 Task: Add an event with the title Second Lunch and Learn: Time and Priority Management, date '2023/10/16', time 7:50 AM to 9:50 AMand add a description: The project kickoff is an important event that marks the official start of a project. It brings together key stakeholders, team members, and project managers to establish a shared understanding of the project's objectives, scope, and deliverables. During the kickoff, goals and expectations are clarified, roles and responsibilities are defined, and the initial project plan is presented., put the event into Orange category, logged in from the account softage.3@softage.netand send the event invitation to softage.2@softage.net and softage.4@softage.net. Set a reminder for the event 30 minutes before
Action: Mouse moved to (77, 90)
Screenshot: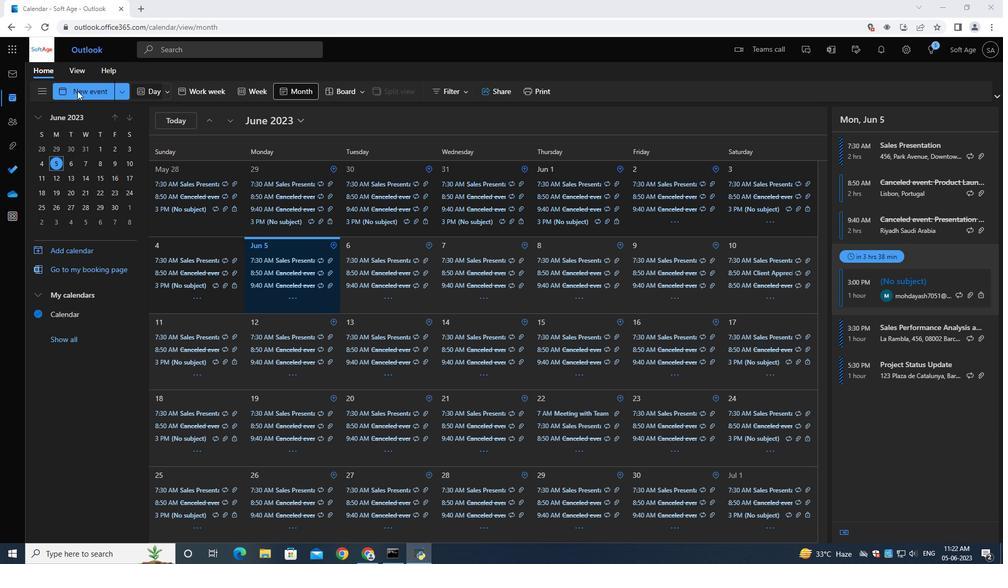 
Action: Mouse pressed left at (77, 90)
Screenshot: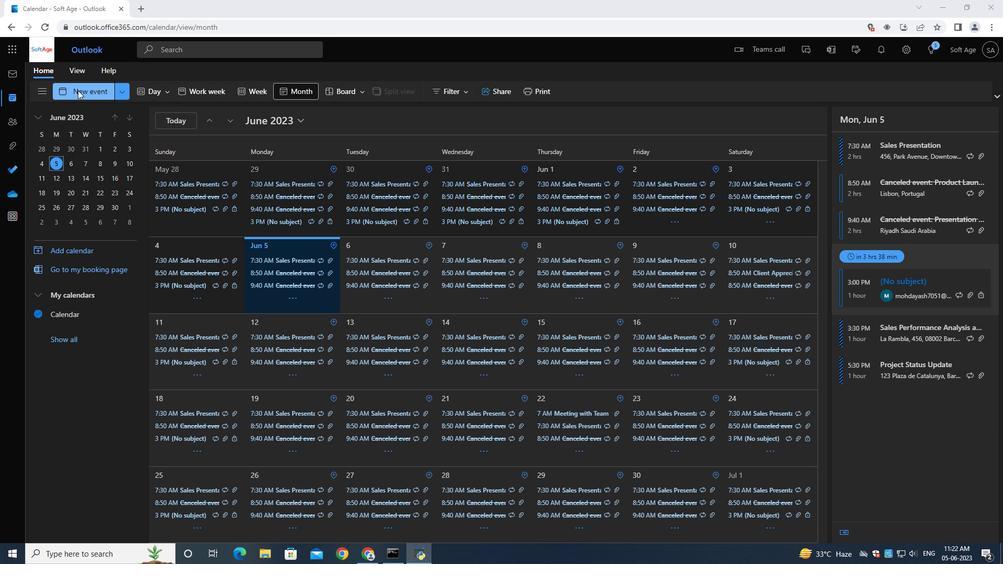 
Action: Mouse moved to (307, 163)
Screenshot: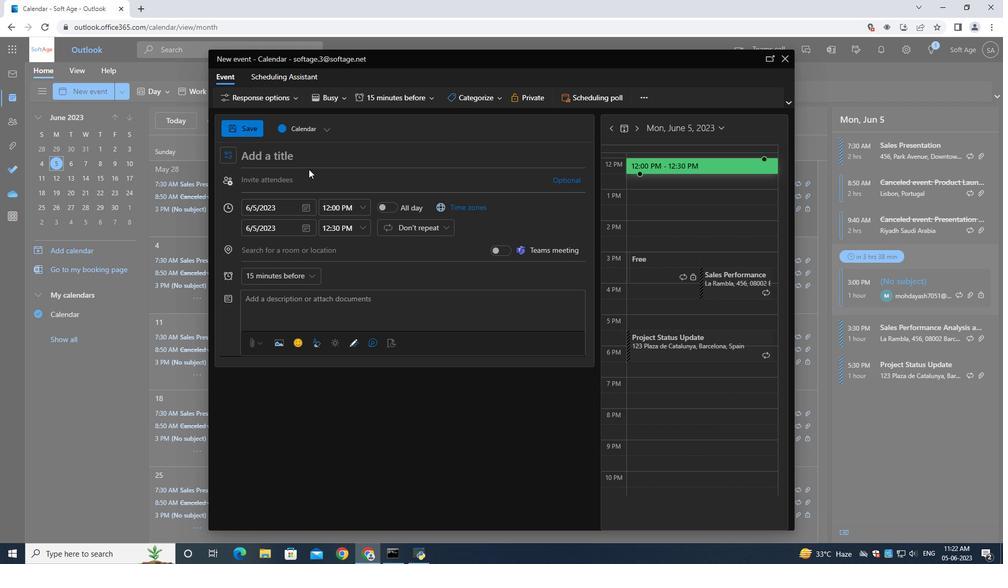 
Action: Mouse pressed left at (307, 163)
Screenshot: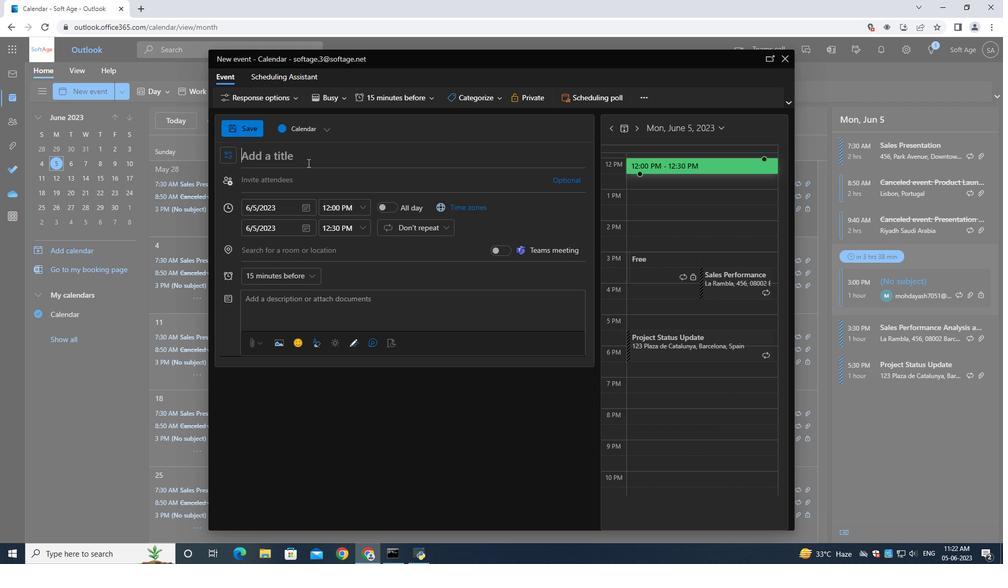 
Action: Key pressed <Key.shift><Key.shift><Key.shift><Key.shift><Key.shift><Key.shift><Key.shift><Key.shift><Key.shift><Key.shift><Key.shift><Key.shift><Key.shift><Key.shift><Key.shift><Key.shift><Key.shift><Key.shift><Key.shift><Key.shift><Key.shift><Key.shift><Key.shift><Key.shift><Key.shift><Key.shift><Key.shift><Key.shift><Key.shift><Key.shift><Key.shift><Key.shift><Key.shift><Key.shift><Key.shift><Key.shift><Key.shift><Key.shift><Key.shift><Key.shift><Key.shift><Key.shift><Key.shift><Key.shift><Key.shift><Key.shift><Key.shift><Key.shift><Key.shift><Key.shift><Key.shift>Second<Key.space><Key.shift>Lunch<Key.space><Key.shift><Key.shift><Key.shift><Key.shift><Key.shift><Key.shift><Key.shift><Key.shift><Key.shift><Key.shift><Key.shift><Key.shift><Key.shift><Key.shift><Key.shift><Key.shift><Key.shift><Key.shift><Key.shift><Key.shift>and<Key.space><Key.shift>Learn<Key.shift_r>:<Key.space><Key.shift><Key.shift><Key.shift><Key.shift><Key.shift><Key.shift><Key.shift><Key.shift><Key.shift><Key.shift><Key.shift><Key.shift><Key.shift><Key.shift><Key.shift><Key.shift><Key.shift><Key.shift><Key.shift><Key.shift><Key.shift><Key.shift><Key.shift><Key.shift><Key.shift><Key.shift><Key.shift><Key.shift><Key.shift><Key.shift><Key.shift><Key.shift><Key.shift><Key.shift><Key.shift><Key.shift><Key.shift><Key.shift><Key.shift><Key.shift><Key.shift><Key.shift><Key.shift><Key.shift><Key.shift><Key.shift><Key.shift><Key.shift><Key.shift><Key.shift><Key.shift>Time<Key.space>and<Key.space><Key.shift>Pro<Key.backspace>iority<Key.space><Key.shift>Management
Screenshot: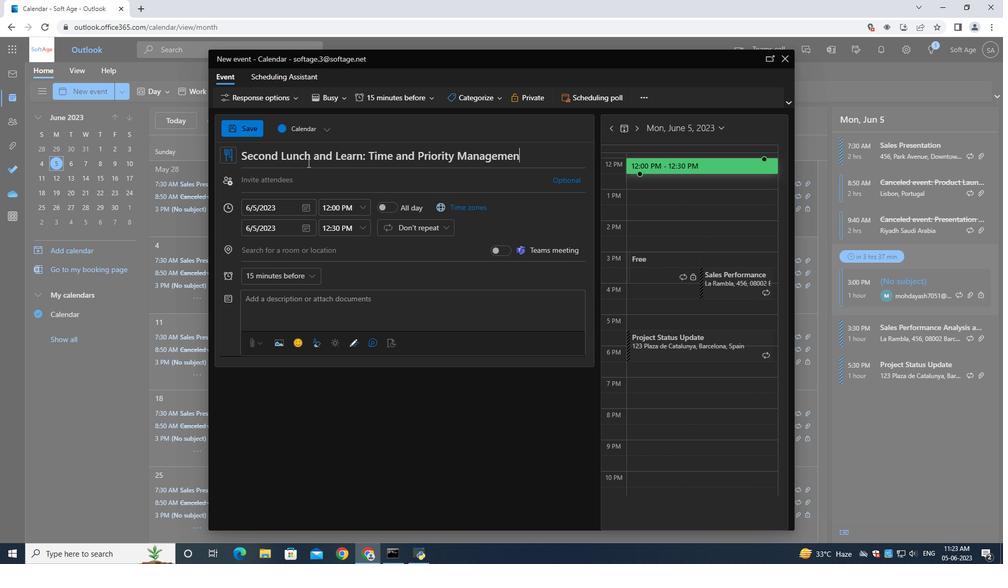 
Action: Mouse moved to (304, 205)
Screenshot: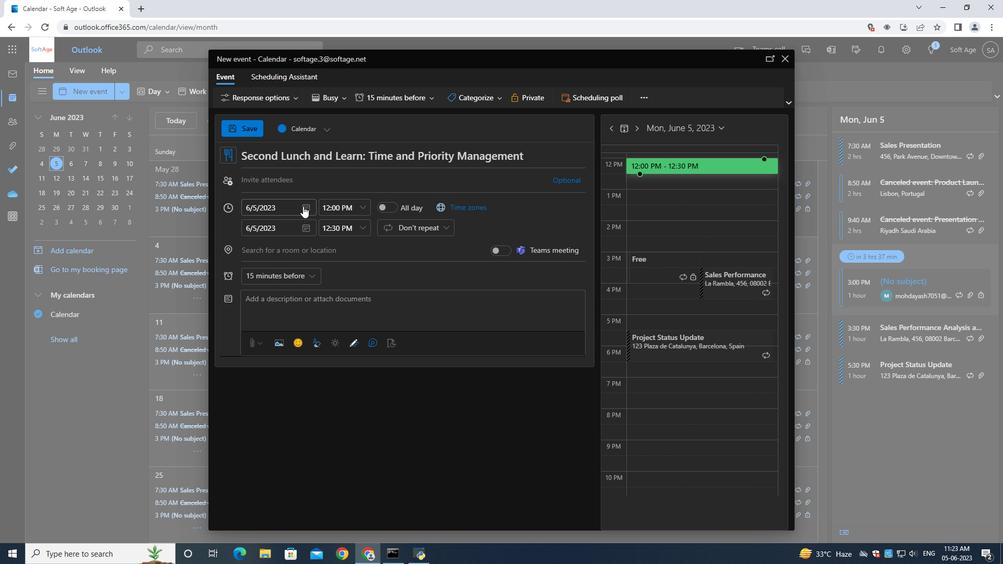 
Action: Mouse pressed left at (304, 205)
Screenshot: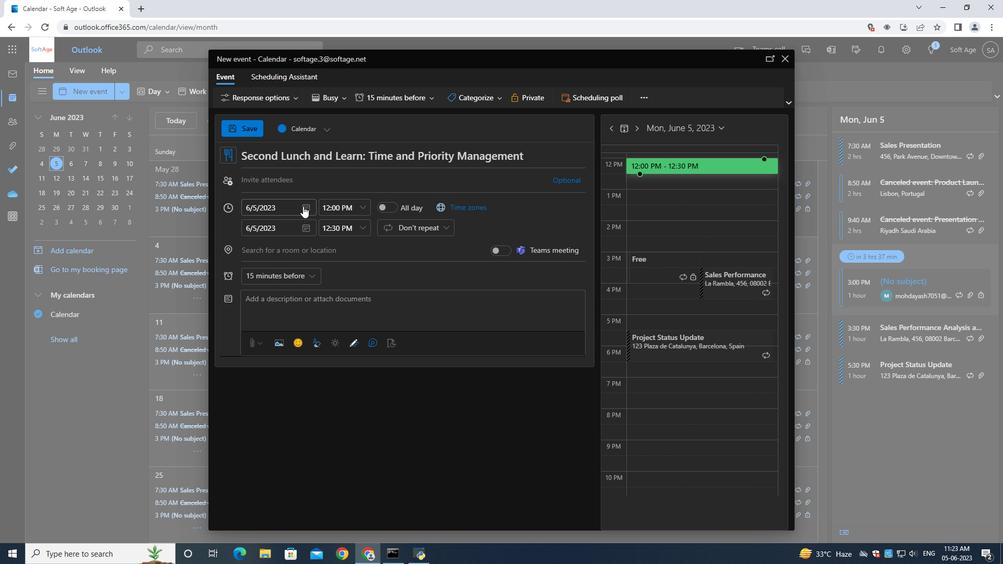 
Action: Mouse moved to (336, 231)
Screenshot: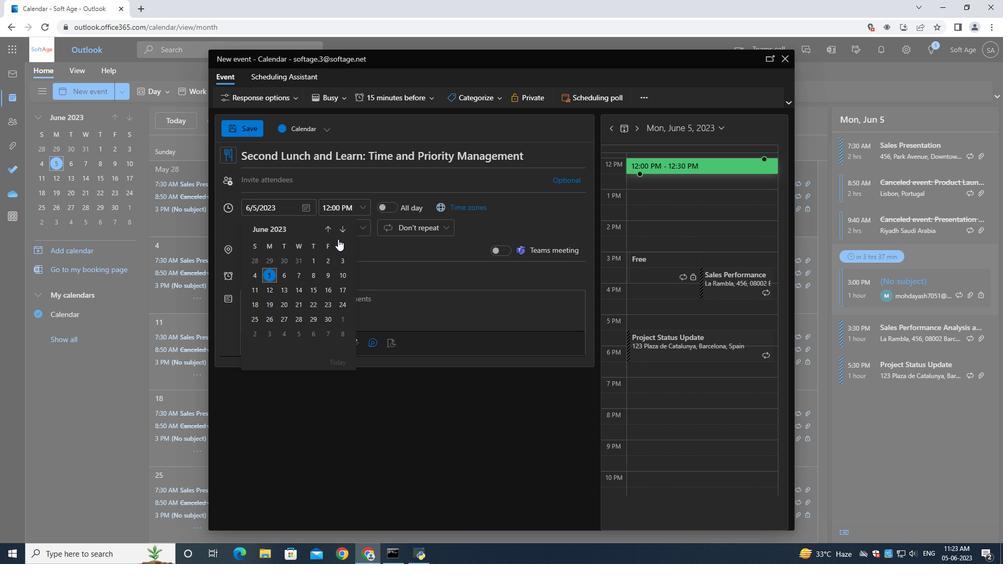
Action: Mouse pressed left at (336, 231)
Screenshot: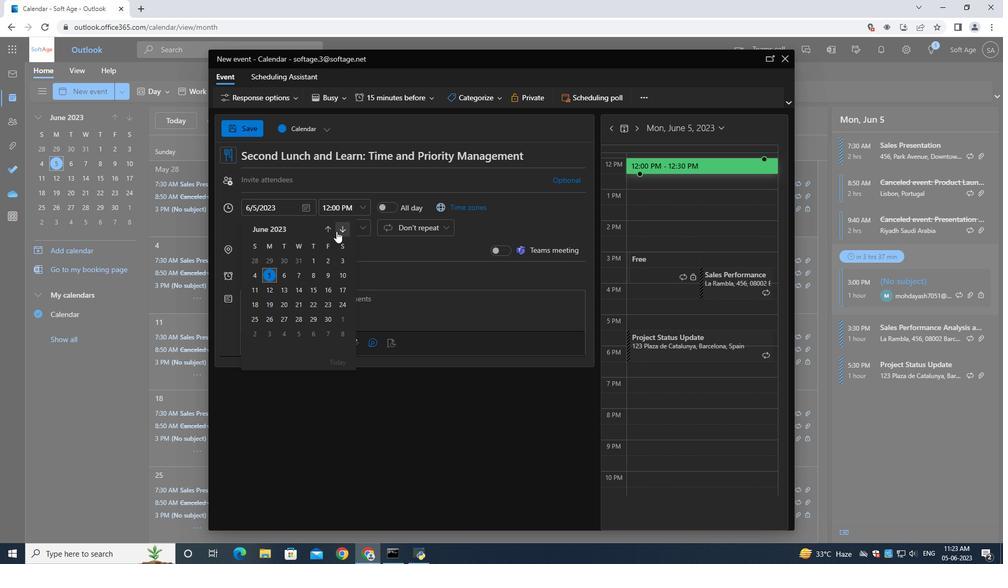 
Action: Mouse pressed left at (336, 231)
Screenshot: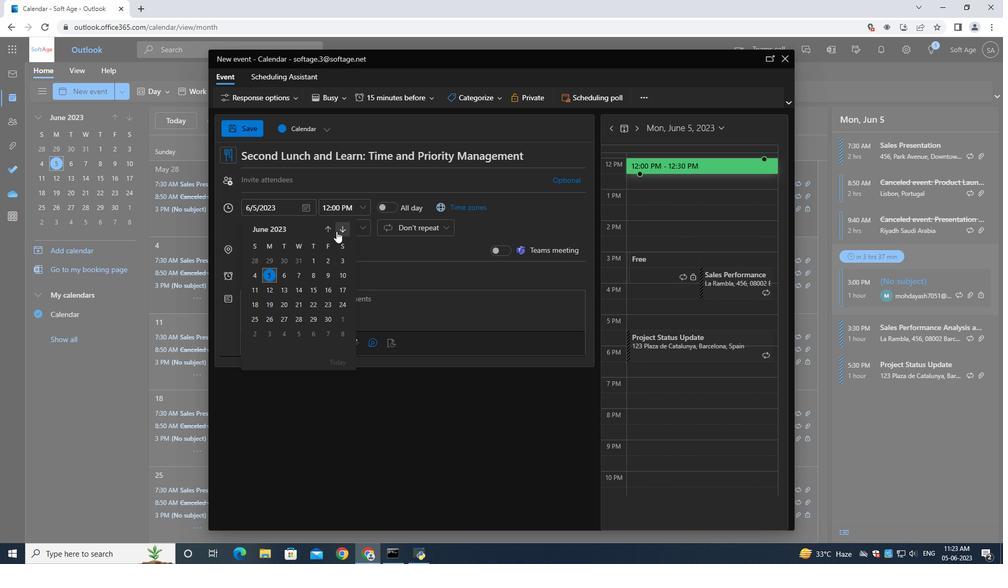 
Action: Mouse pressed left at (336, 231)
Screenshot: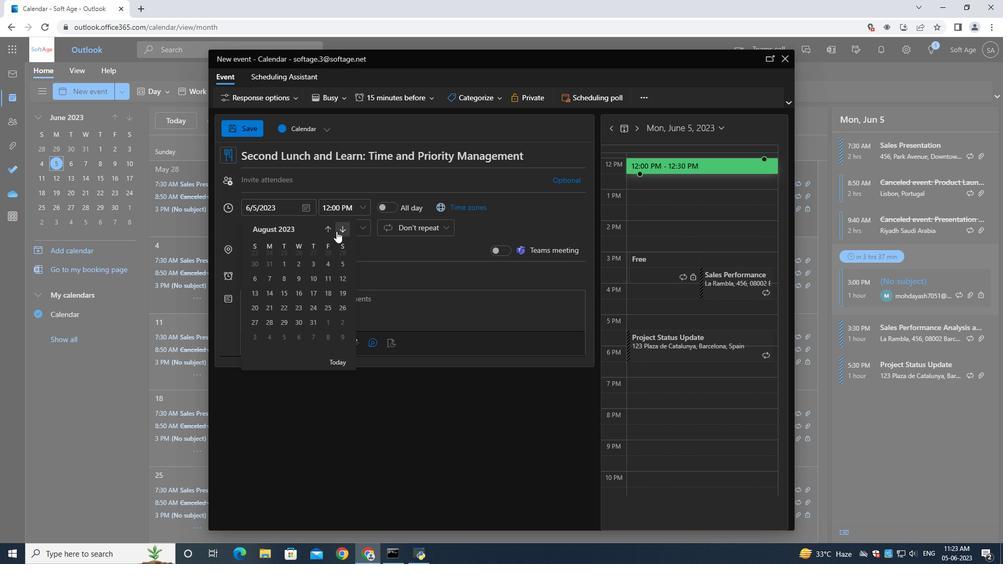 
Action: Mouse pressed left at (336, 231)
Screenshot: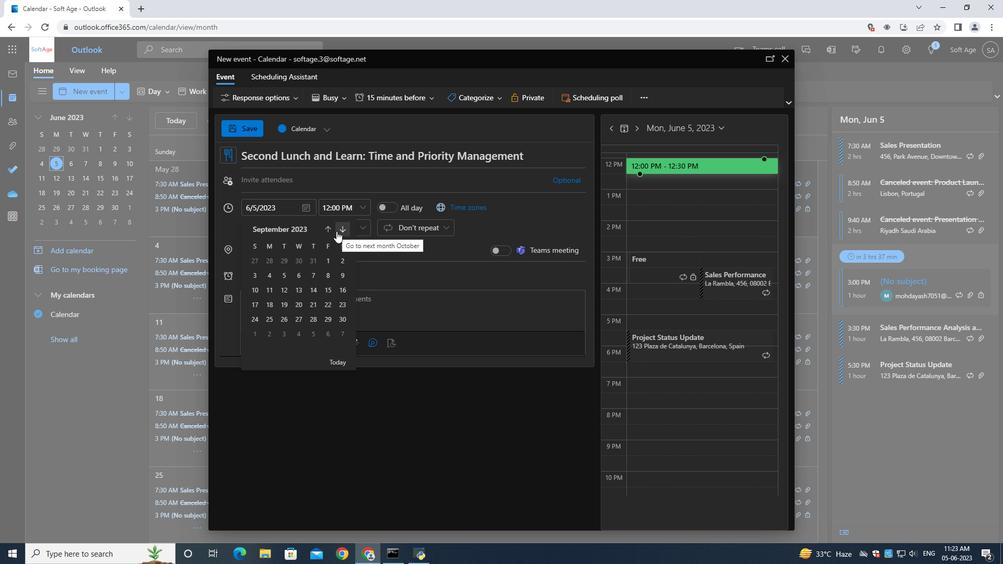 
Action: Mouse moved to (272, 286)
Screenshot: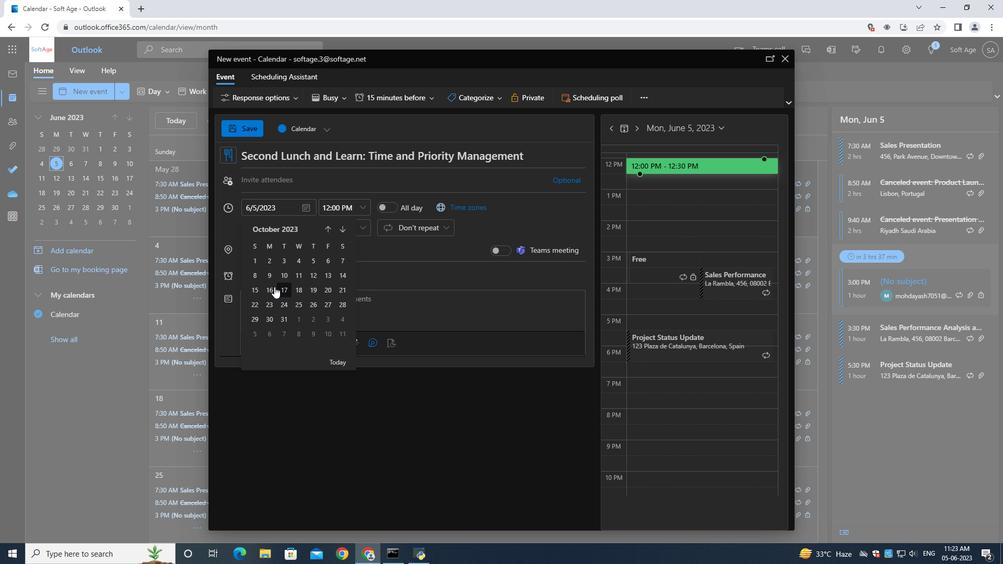 
Action: Mouse pressed left at (272, 286)
Screenshot: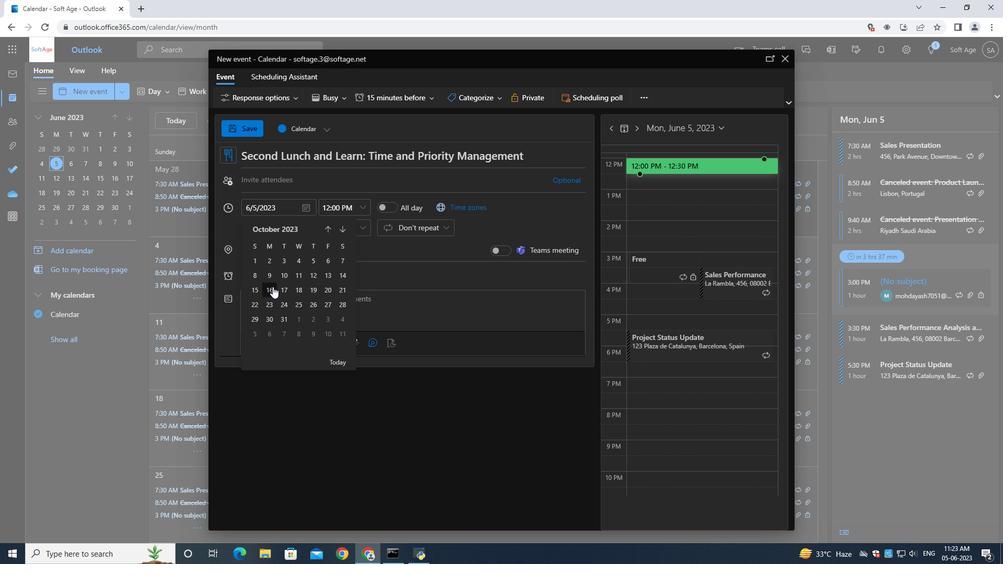 
Action: Mouse moved to (337, 214)
Screenshot: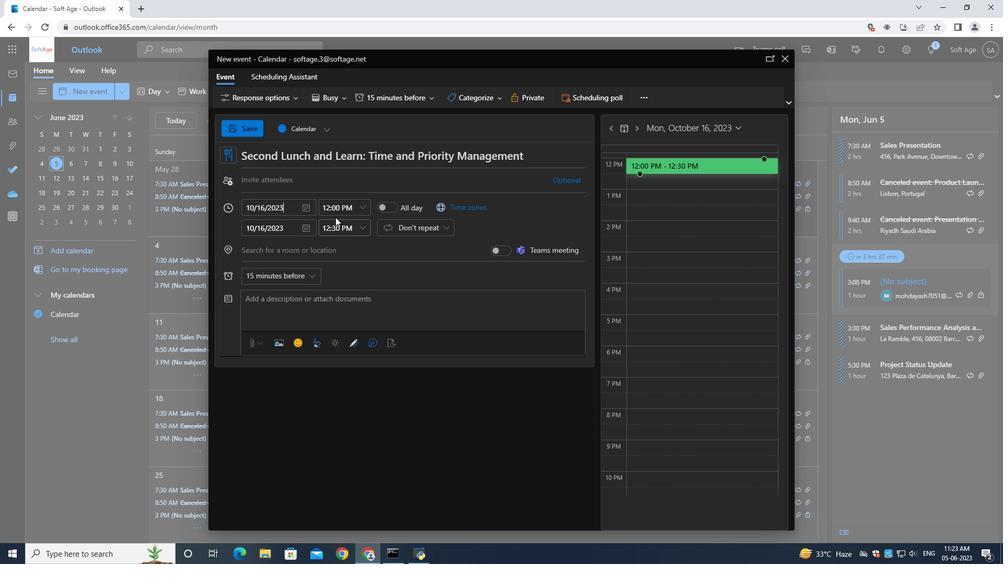 
Action: Mouse pressed left at (337, 214)
Screenshot: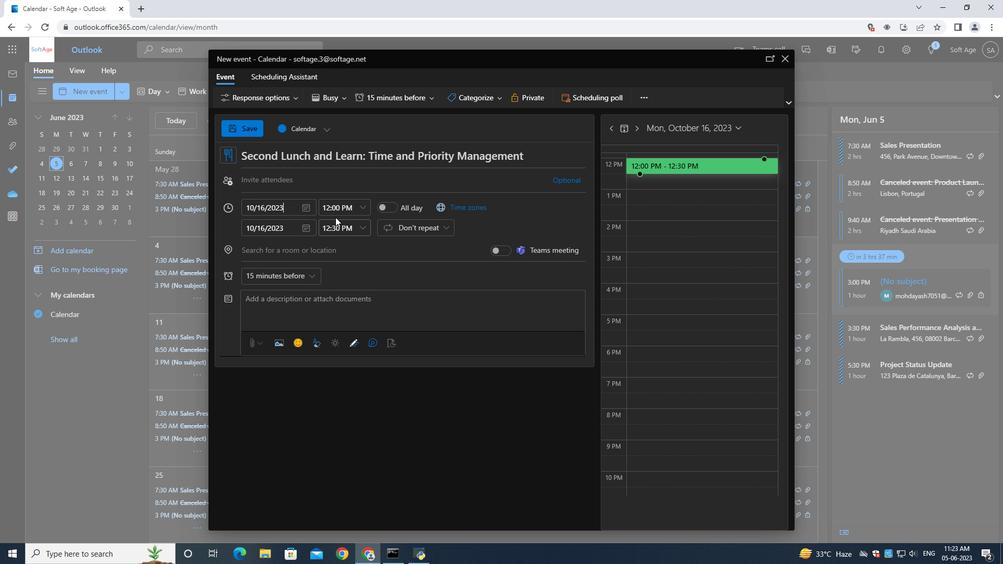 
Action: Key pressed 7<Key.shift_r>:50<Key.shift>AM
Screenshot: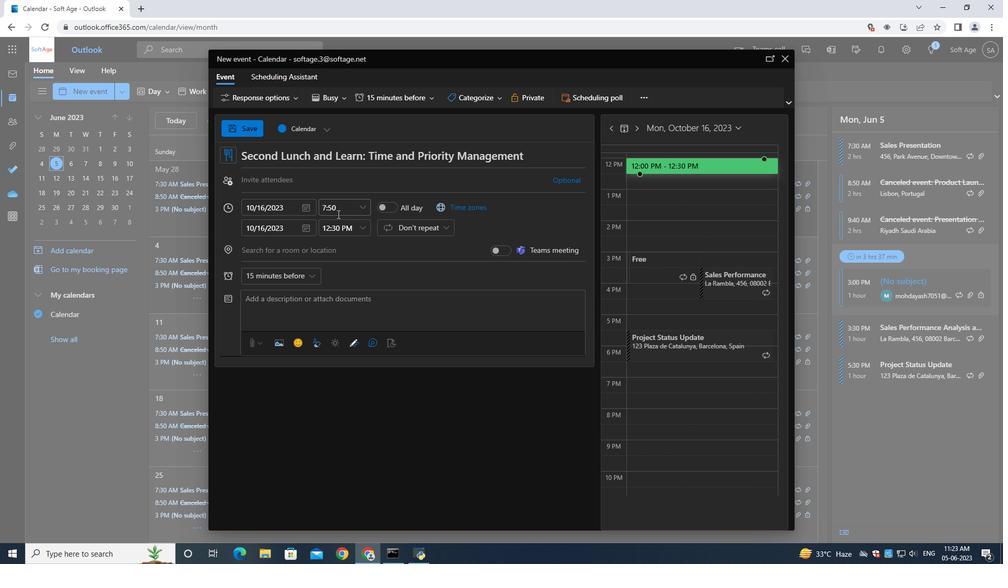 
Action: Mouse moved to (343, 231)
Screenshot: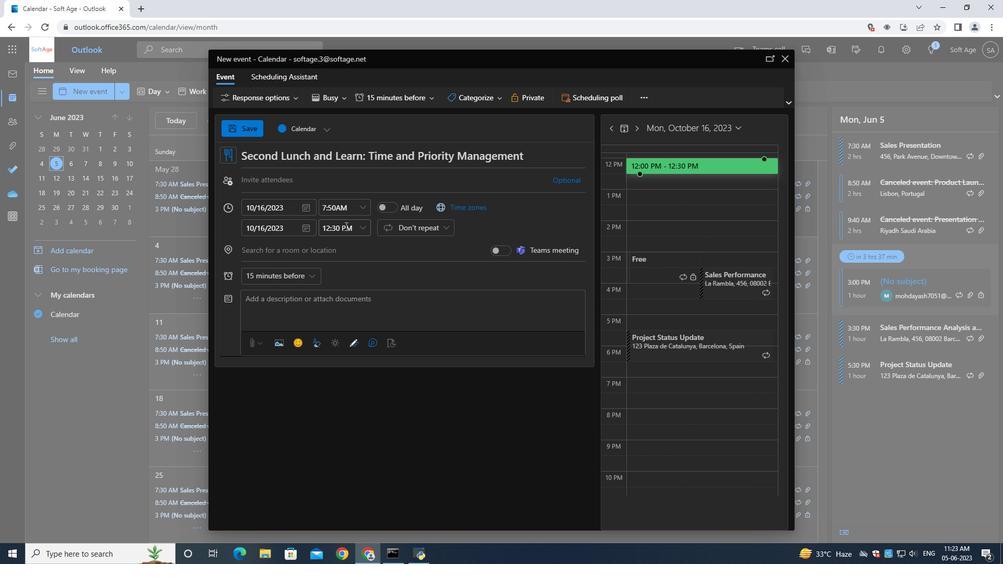 
Action: Mouse pressed left at (343, 231)
Screenshot: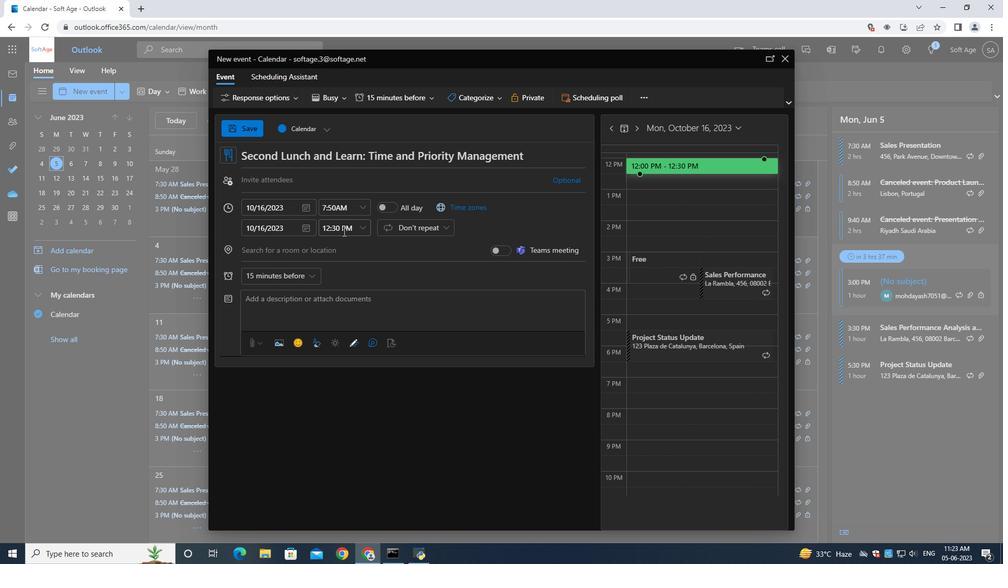 
Action: Key pressed 9<Key.shift_r>:50<Key.shift>AM
Screenshot: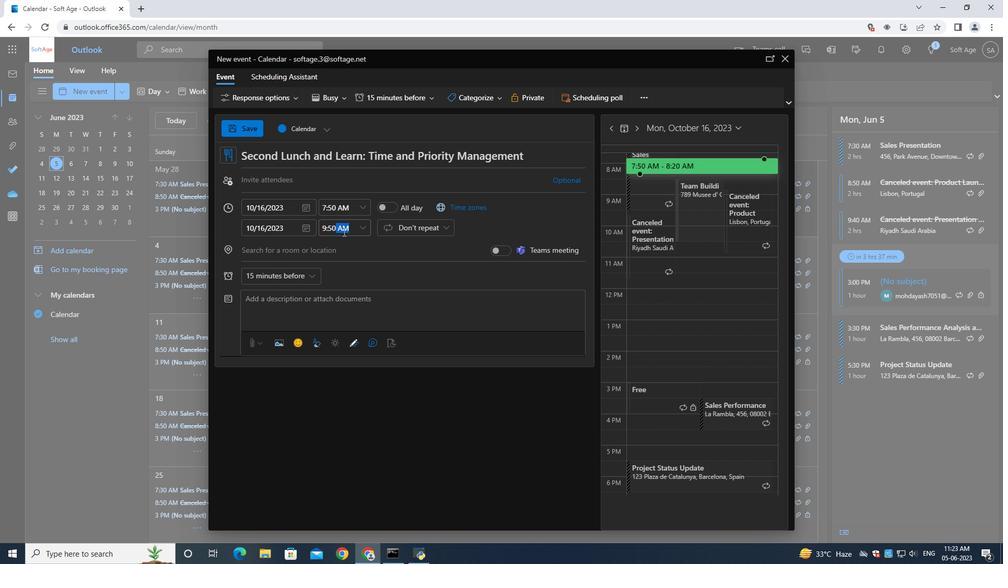 
Action: Mouse moved to (291, 300)
Screenshot: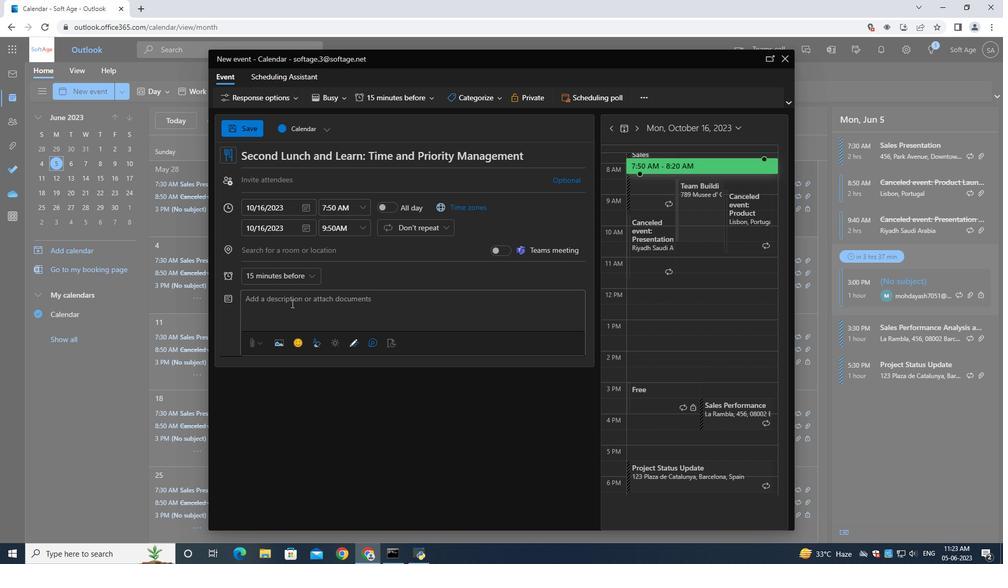 
Action: Mouse pressed left at (291, 300)
Screenshot: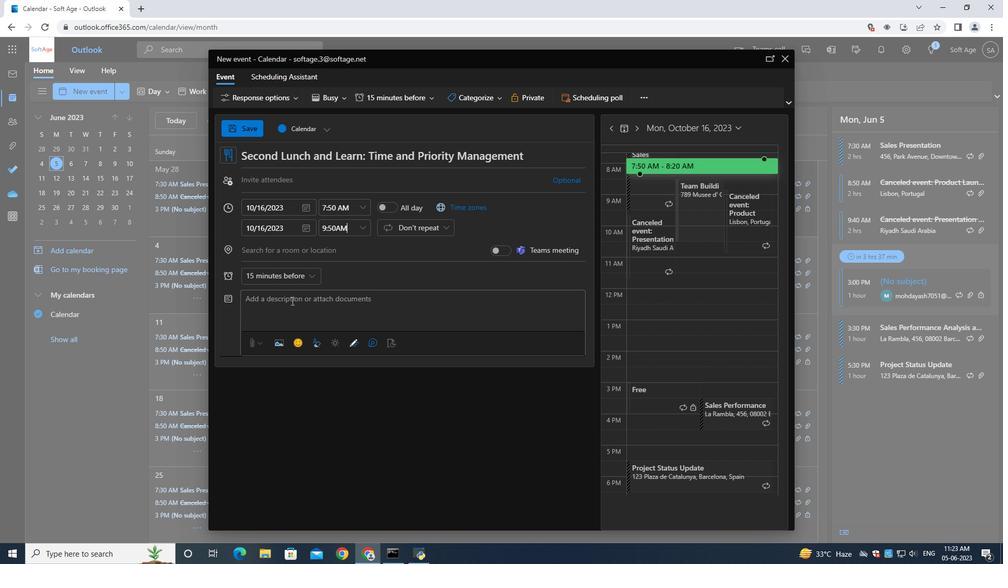 
Action: Mouse moved to (292, 299)
Screenshot: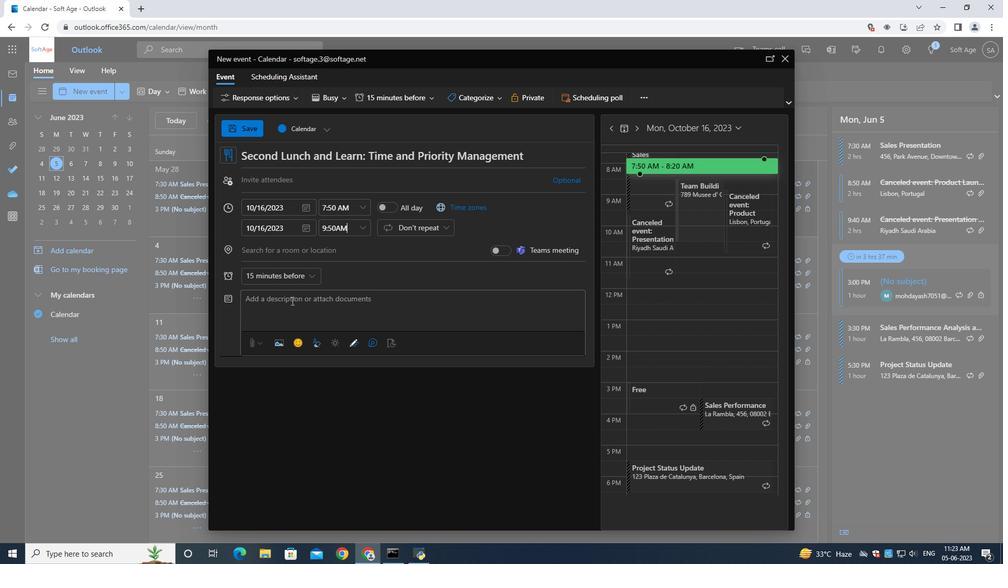 
Action: Key pressed <Key.shift>The<Key.space><Key.shift><Key.shift><Key.shift><Key.shift><Key.shift><Key.shift><Key.shift><Key.shift><Key.shift><Key.shift><Key.shift><Key.shift><Key.shift><Key.shift><Key.shift><Key.shift><Key.shift><Key.shift><Key.shift><Key.shift><Key.shift><Key.shift><Key.shift><Key.shift><Key.shift><Key.shift><Key.shift><Key.shift><Key.shift><Key.shift>P<Key.backspace>projrct<Key.space>kickoff<Key.space>is<Key.space>an<Key.space>important<Key.space>event<Key.space>that<Key.space>marks<Key.space>the<Key.space>i<Key.backspace>offiv<Key.backspace>cial<Key.space>start<Key.space>of<Key.space>a<Key.space>project<Key.space><Key.backspace><Key.backspace>t.<Key.space><Key.shift>It<Key.space>brings<Key.space>tyo<Key.backspace><Key.backspace>ogether<Key.space>key<Key.space>stakeholders,<Key.space>th<Key.backspace>eam<Key.space>members,<Key.space>and<Key.space>project<Key.space>managers<Key.space>to<Key.space>establish<Key.space>a<Key.space>shared<Key.space>understanding<Key.space>of<Key.space>the<Key.space>project's<Key.space>objectives,<Key.space>scope<Key.space><Key.backspace>,<Key.space>and<Key.space>deliverables.<Key.space><Key.shift><Key.shift>During<Key.space>the<Key.space>kickoff,<Key.space>goals<Key.space>and<Key.space>expectations<Key.space>are<Key.space>clarfiled,<Key.space><Key.backspace><Key.backspace><Key.backspace><Key.backspace><Key.backspace><Key.backspace><Key.backspace><Key.backspace><Key.backspace><Key.backspace>larified<Key.space><Key.backspace>,<Key.space>roles<Key.space>and<Key.space>respi<Key.backspace>onsibill<Key.backspace>ities<Key.space>are<Key.space>defined,<Key.space>and<Key.space>the<Key.space>initial<Key.space>project<Key.space>plan<Key.space>is<Key.space>[resented<Key.backspace><Key.backspace><Key.backspace><Key.backspace><Key.backspace><Key.backspace><Key.backspace><Key.backspace><Key.backspace><Key.space>p<Key.backspace><Key.backspace>presented.
Screenshot: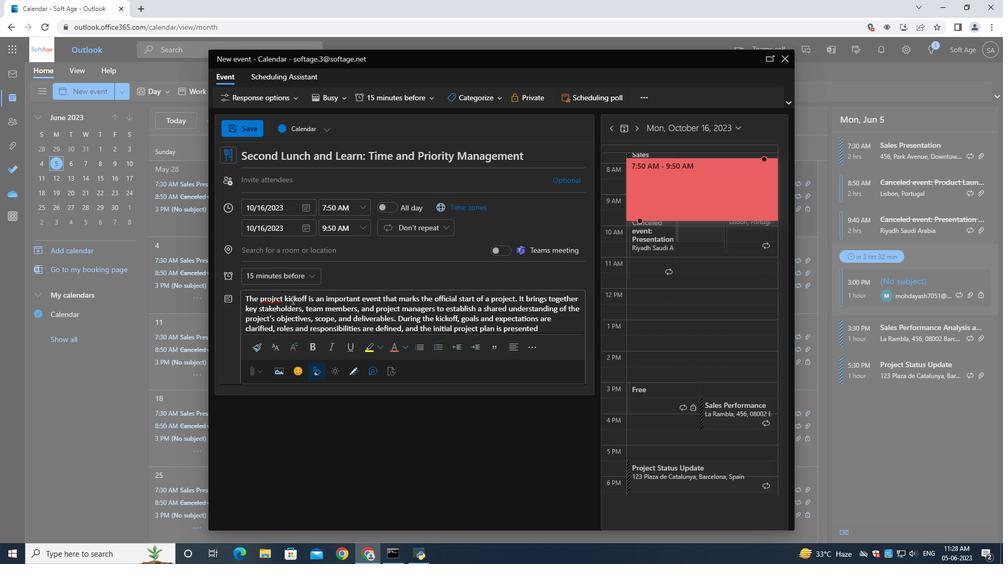
Action: Mouse moved to (490, 97)
Screenshot: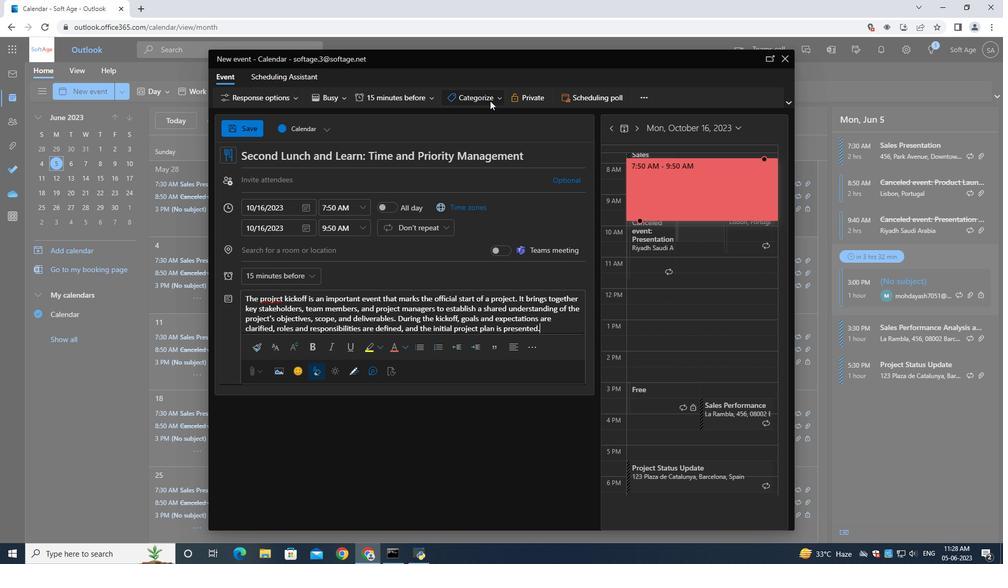 
Action: Mouse pressed left at (490, 97)
Screenshot: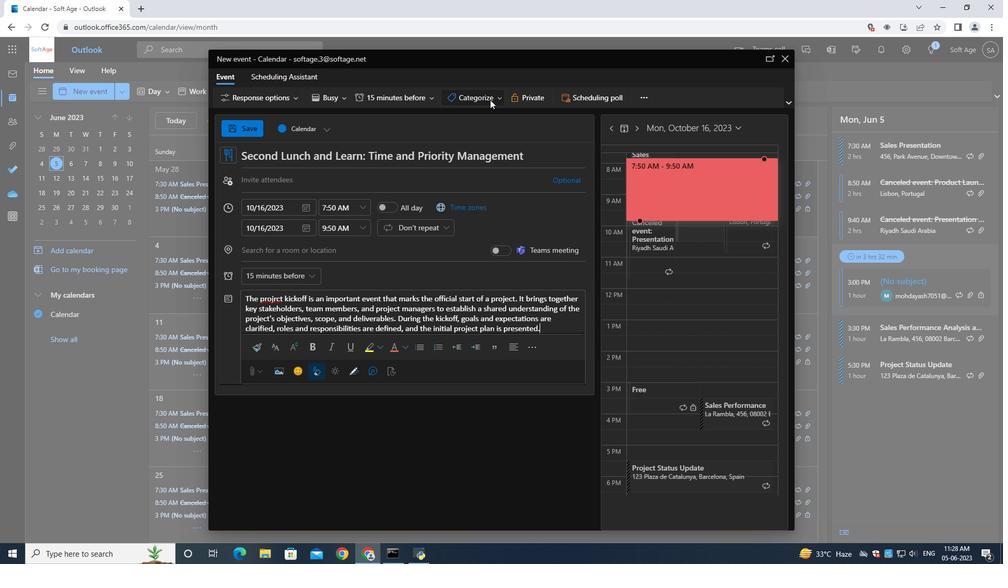 
Action: Mouse moved to (483, 152)
Screenshot: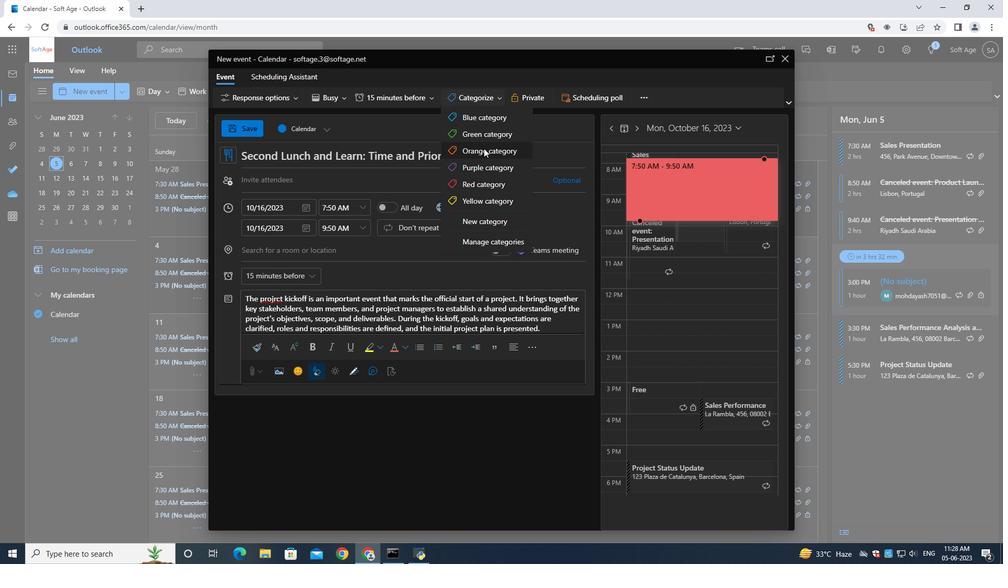 
Action: Mouse pressed left at (483, 152)
Screenshot: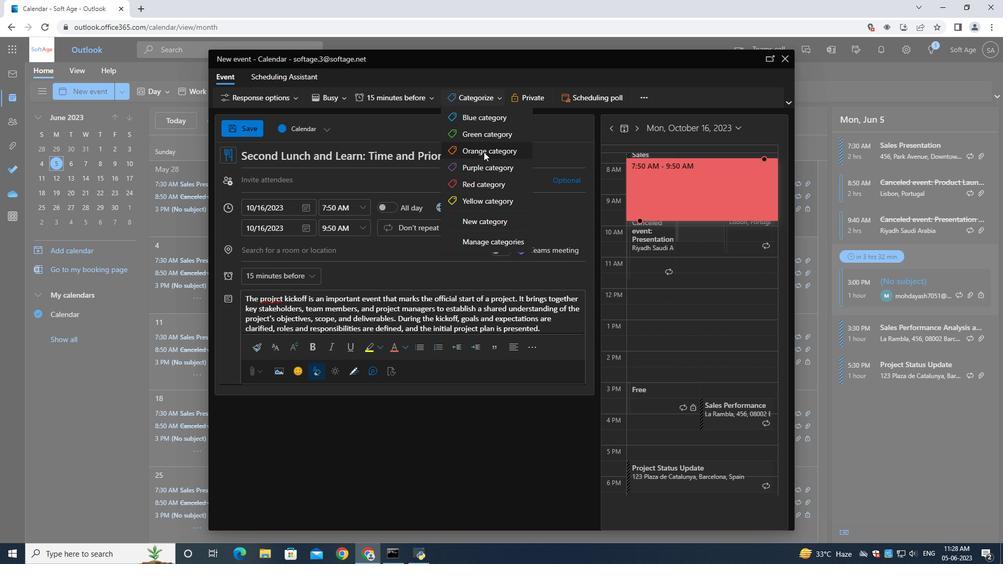 
Action: Mouse moved to (275, 253)
Screenshot: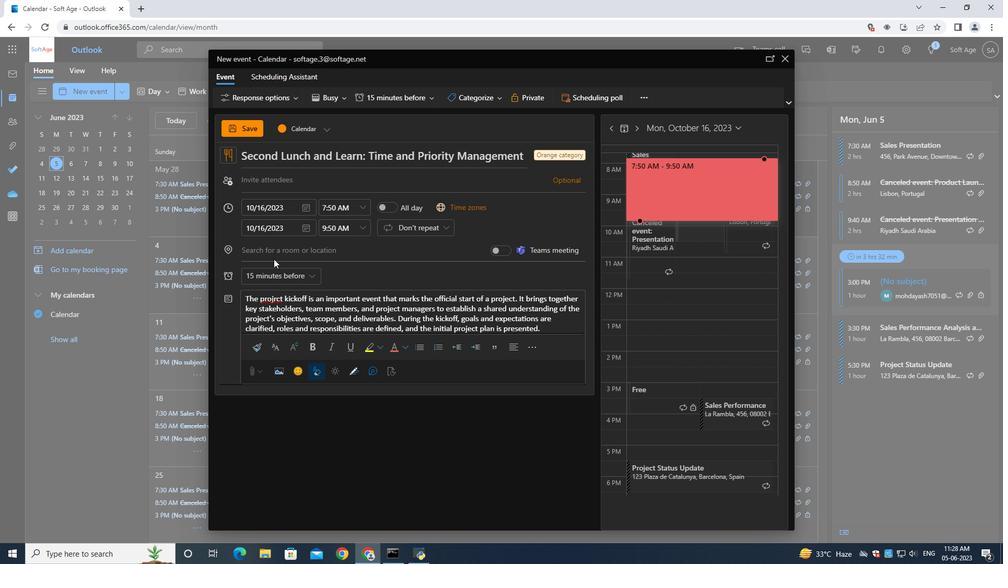 
Action: Mouse pressed left at (275, 253)
Screenshot: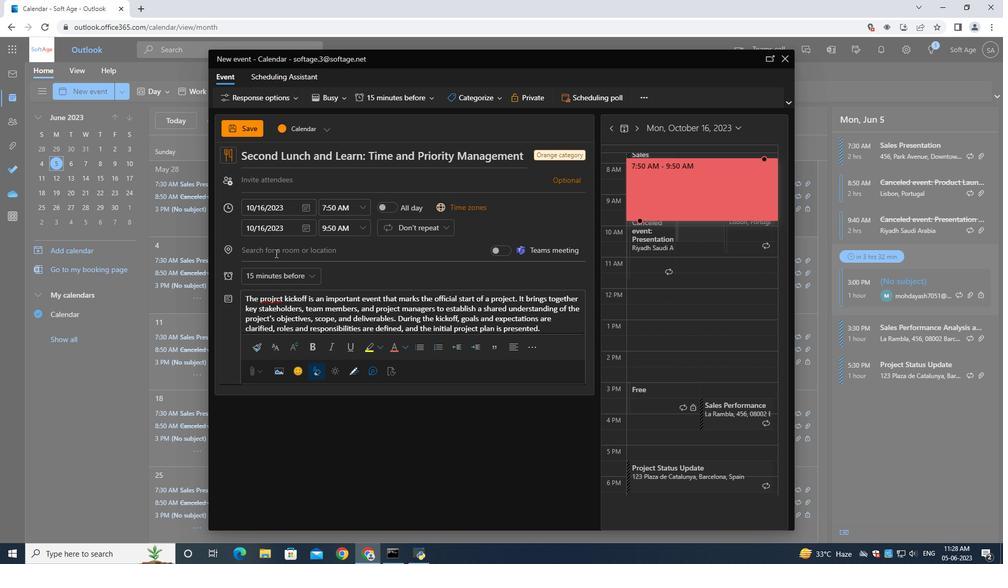 
Action: Mouse moved to (266, 181)
Screenshot: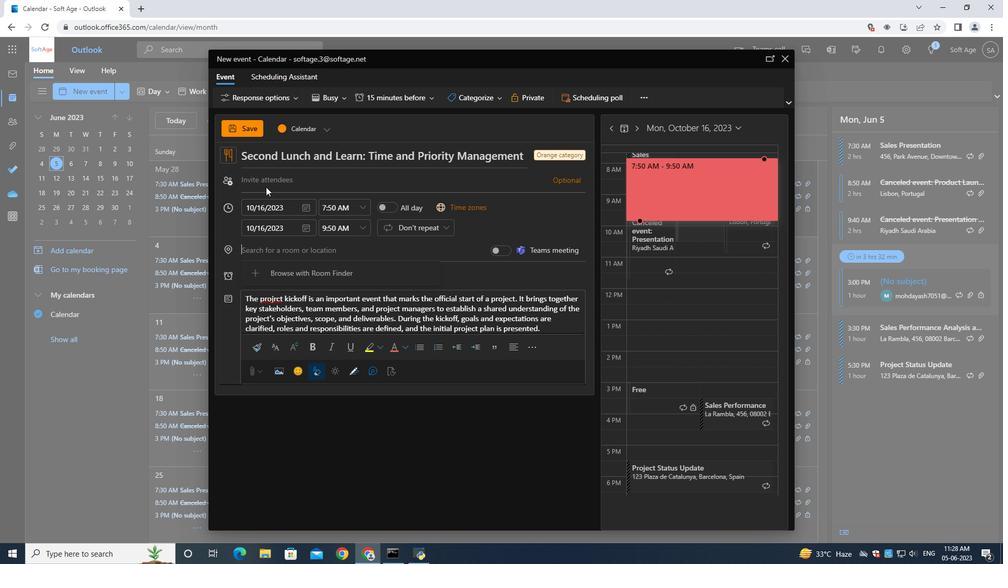 
Action: Mouse pressed left at (266, 181)
Screenshot: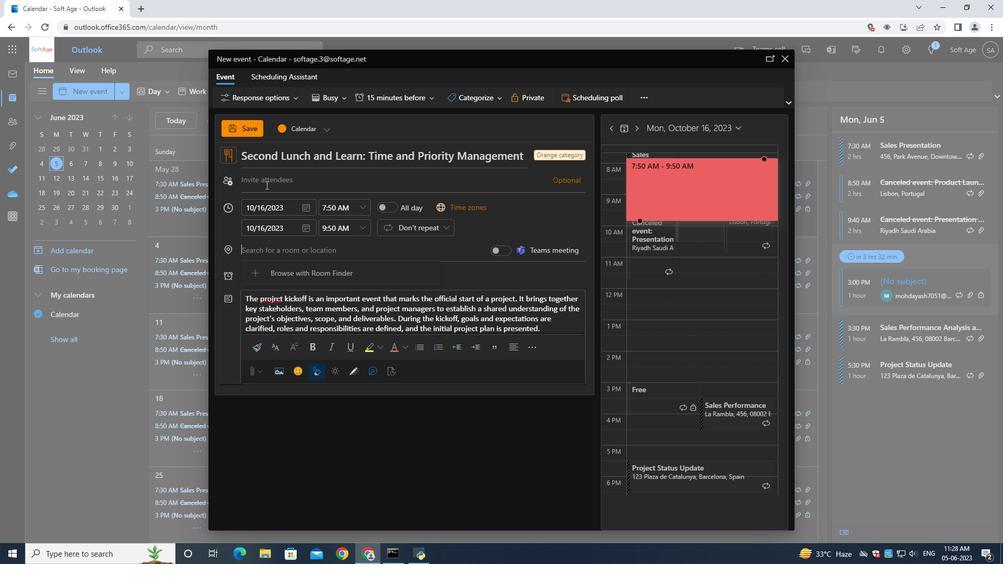 
Action: Mouse moved to (268, 181)
Screenshot: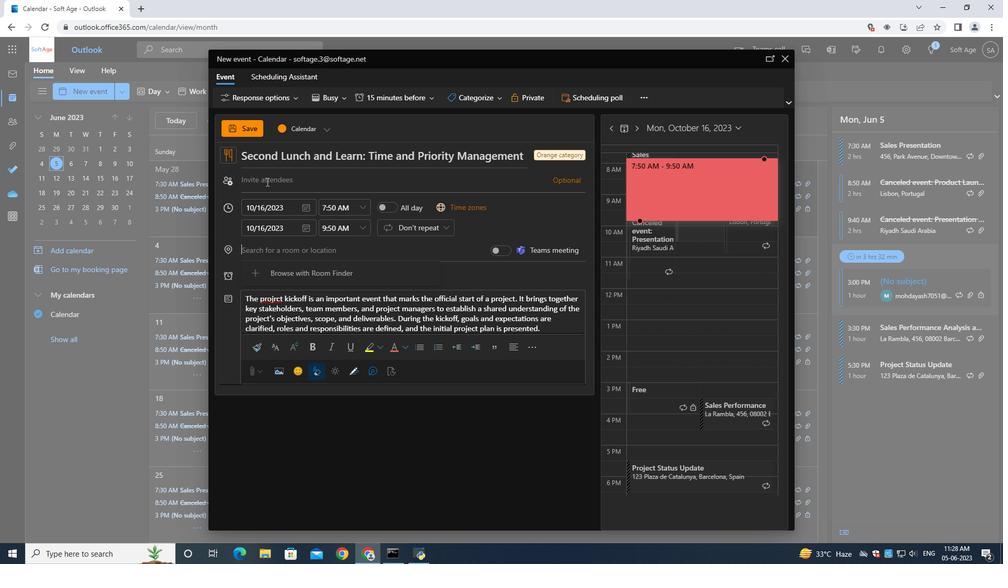 
Action: Key pressed softage.2<Key.shift>@softage.net
Screenshot: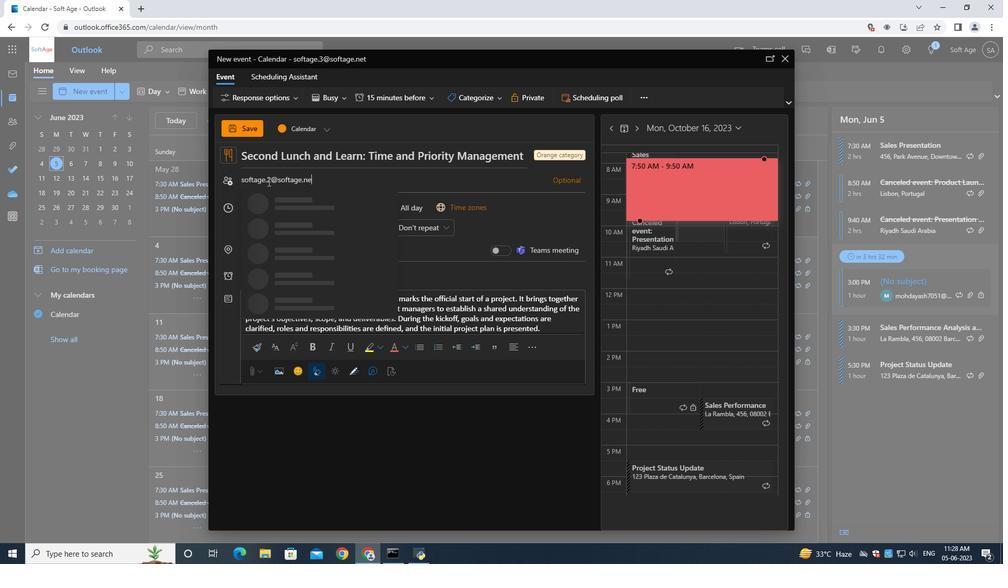 
Action: Mouse moved to (270, 201)
Screenshot: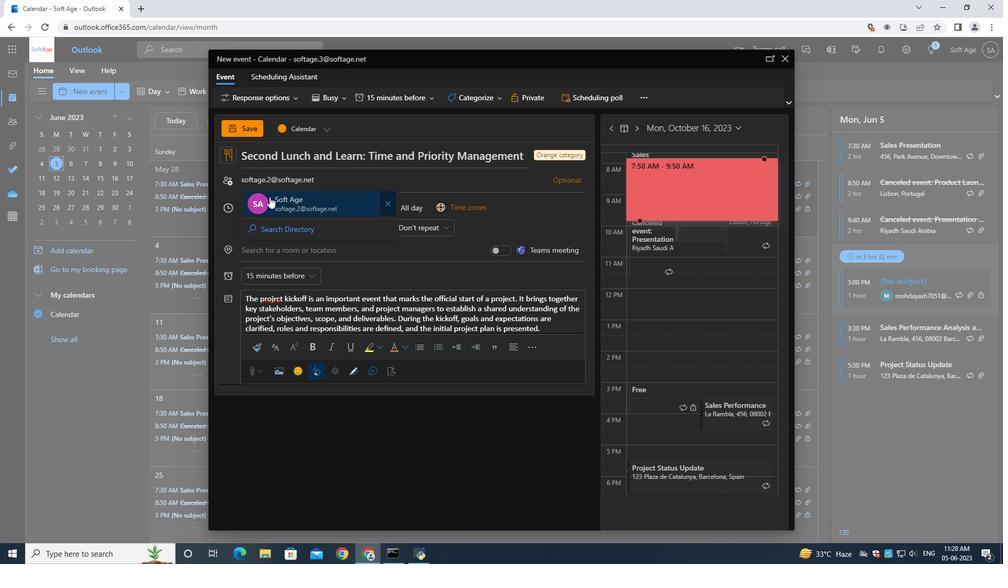 
Action: Mouse pressed left at (270, 201)
Screenshot: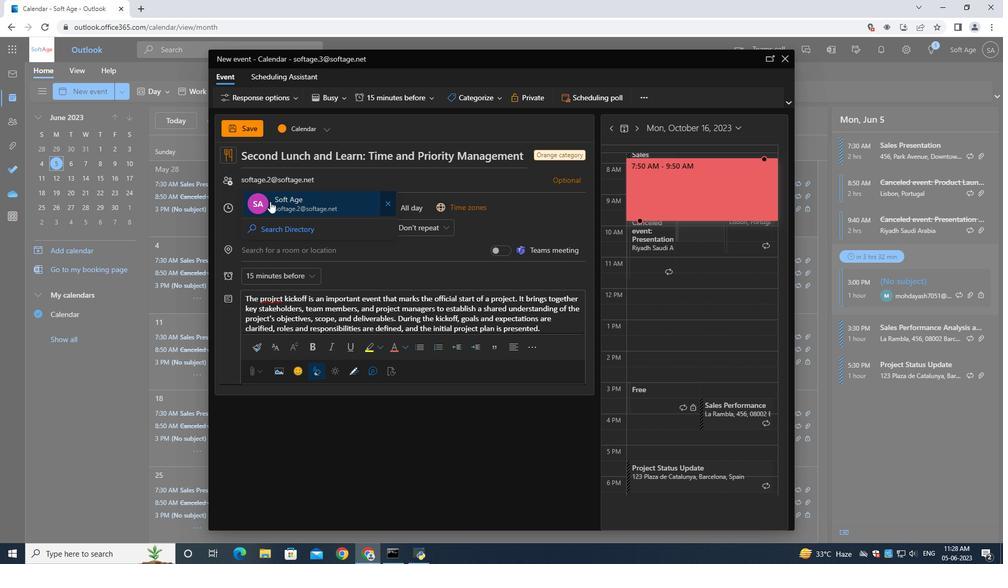 
Action: Mouse moved to (299, 199)
Screenshot: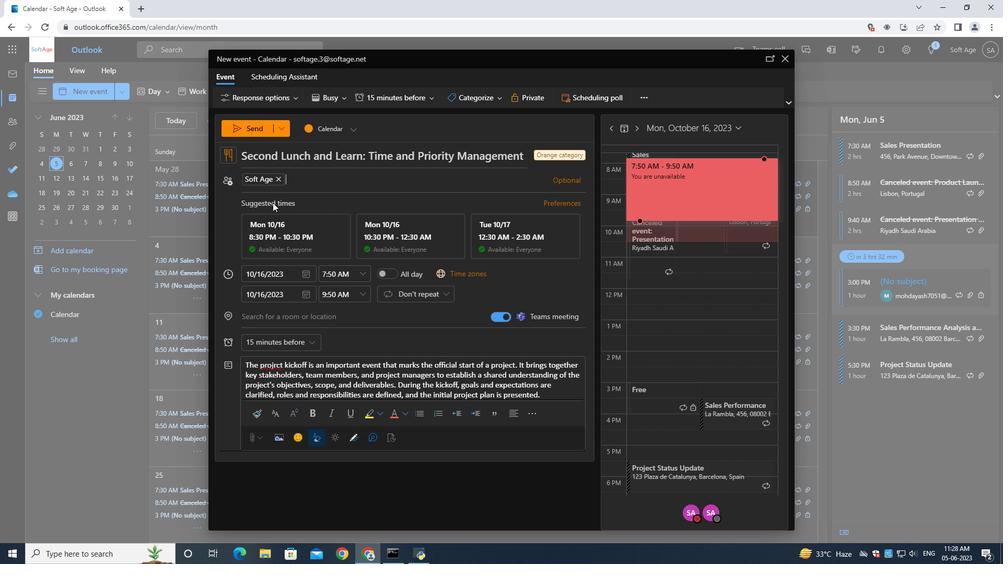 
Action: Key pressed softage.4<Key.shift>@softage.net
Screenshot: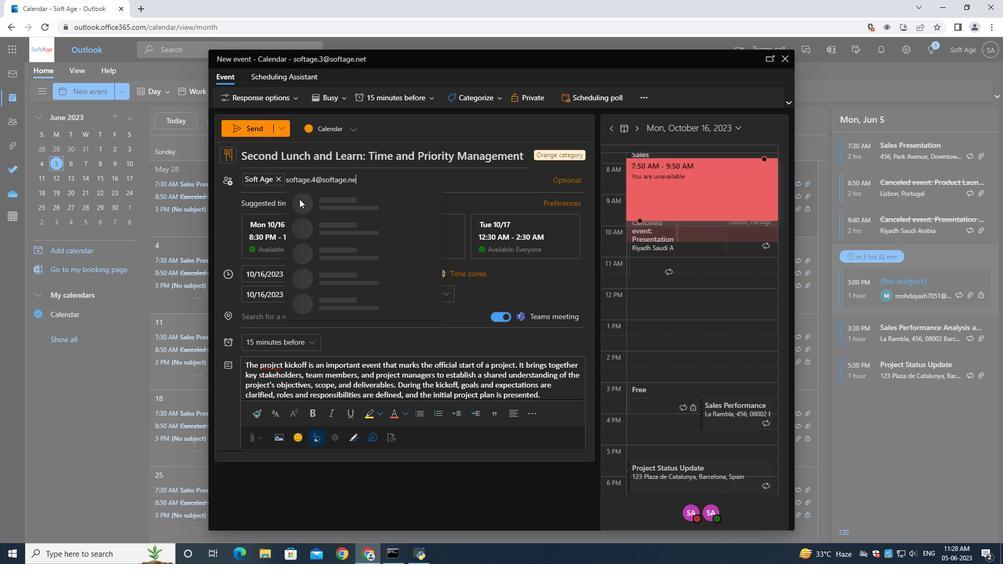 
Action: Mouse moved to (309, 203)
Screenshot: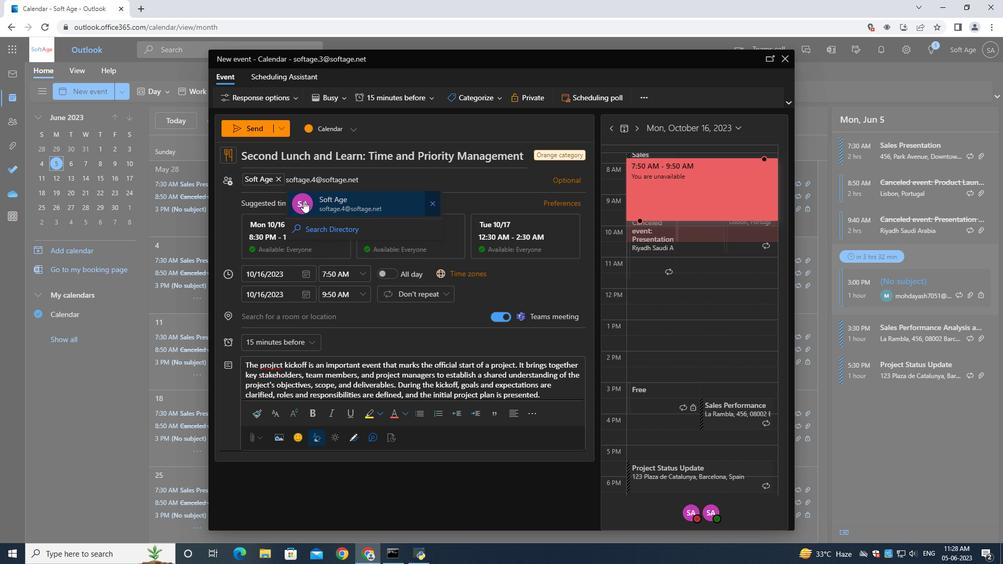 
Action: Mouse pressed left at (309, 203)
Screenshot: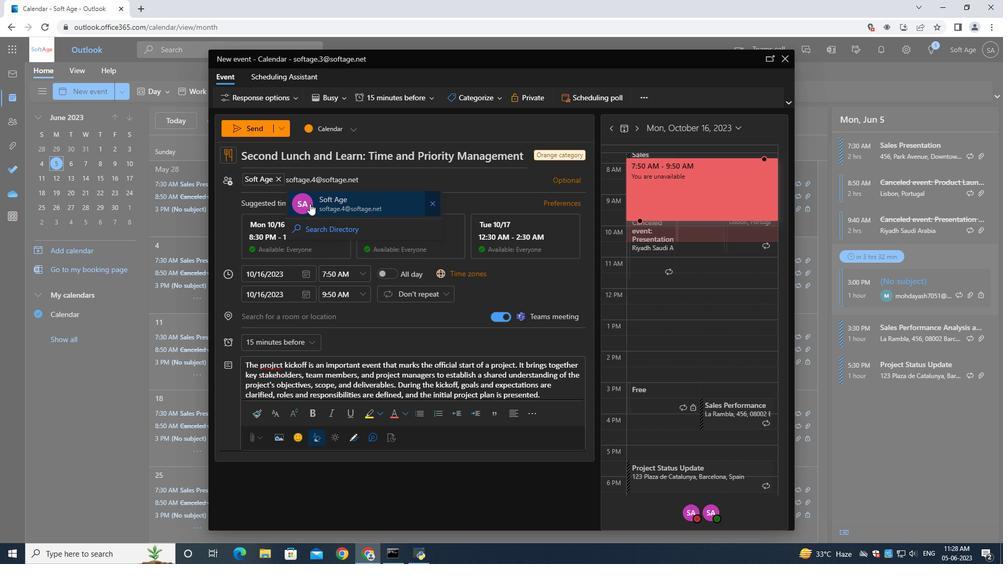 
Action: Mouse moved to (263, 340)
Screenshot: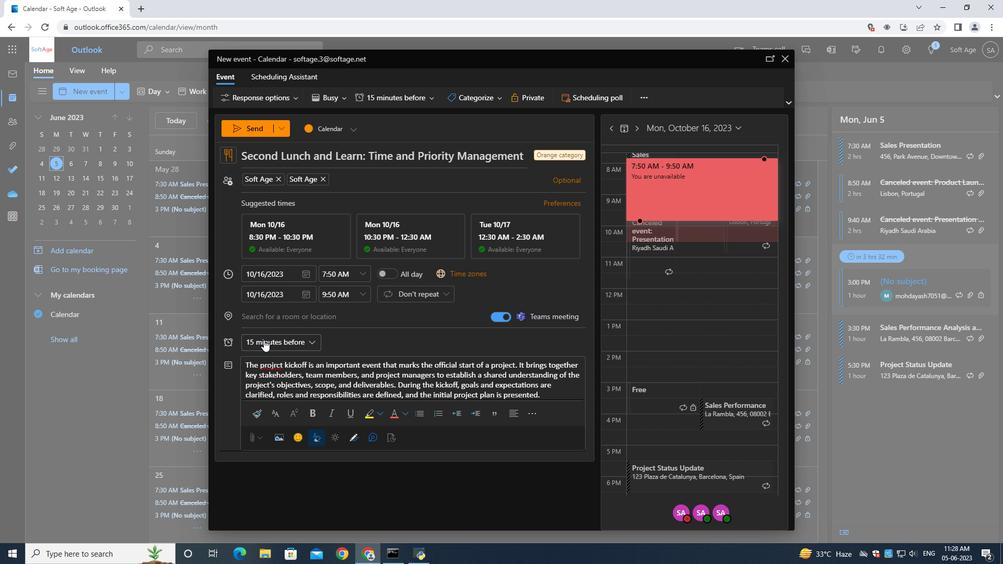 
Action: Mouse pressed left at (263, 340)
Screenshot: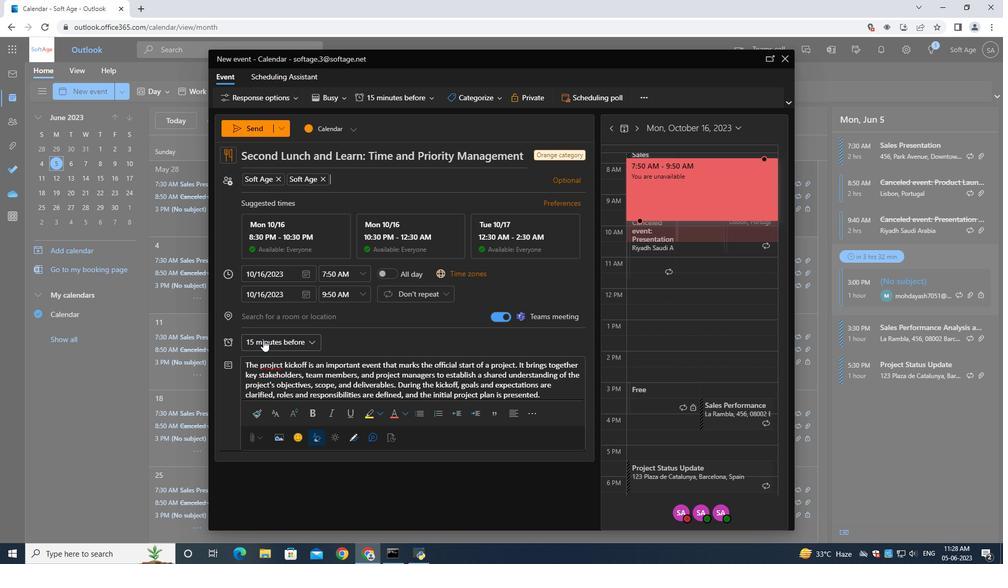 
Action: Mouse moved to (281, 210)
Screenshot: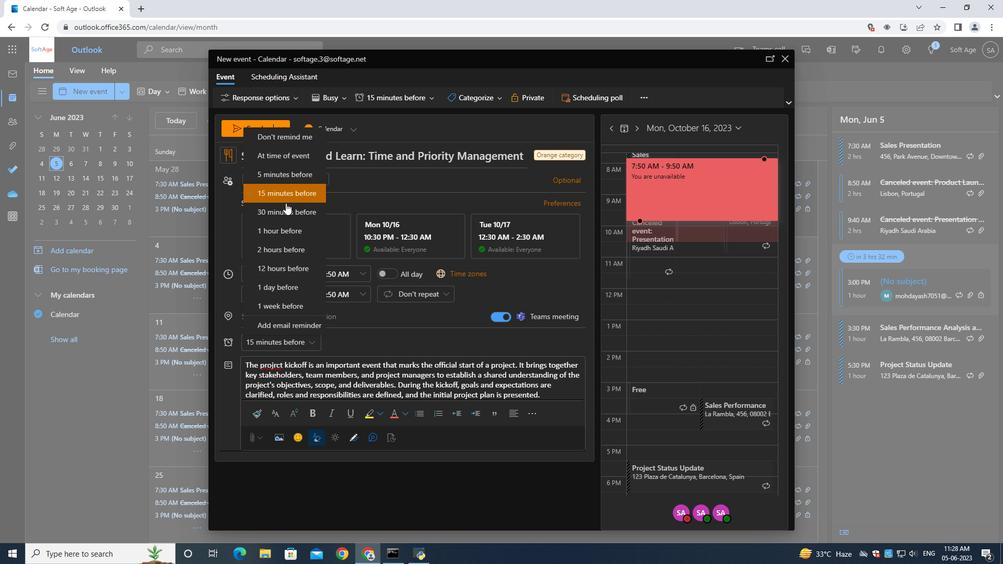 
Action: Mouse pressed left at (281, 210)
Screenshot: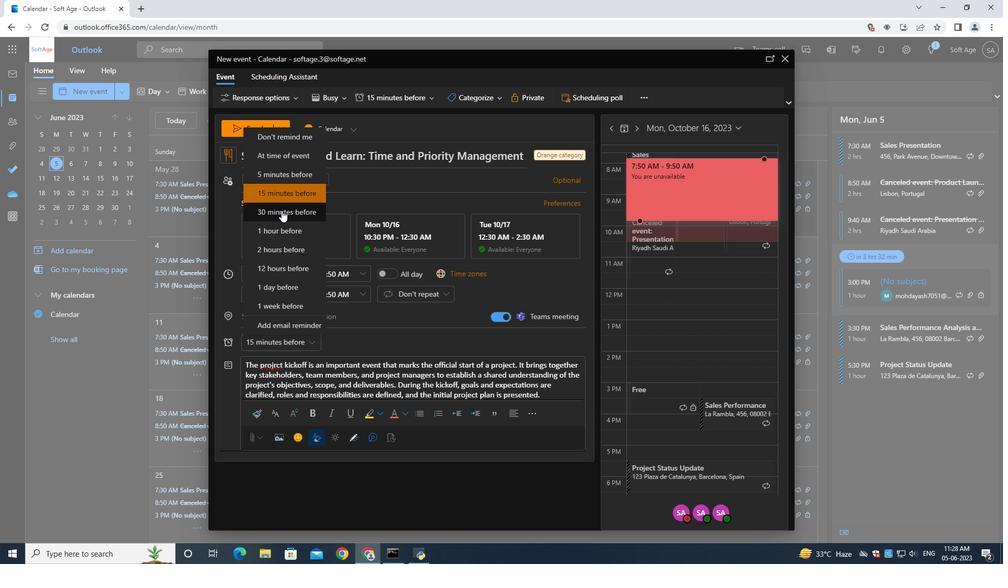 
Action: Mouse moved to (252, 125)
Screenshot: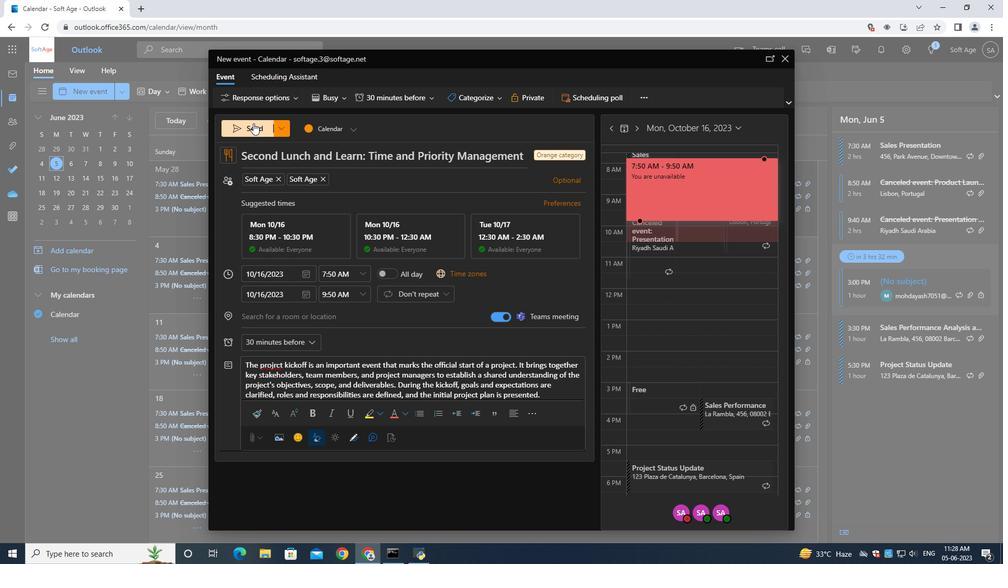
Action: Mouse pressed left at (252, 125)
Screenshot: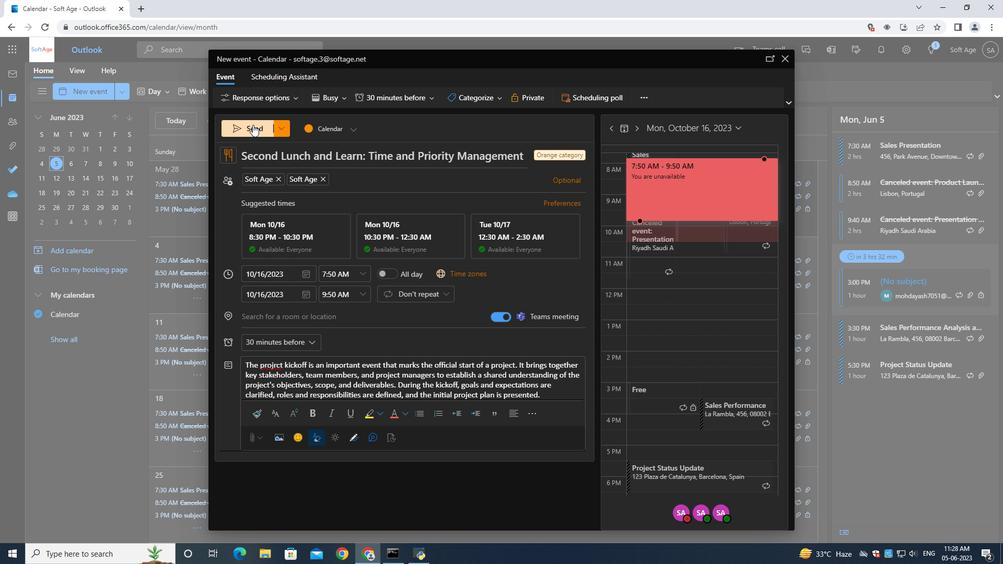 
Action: Mouse moved to (253, 125)
Screenshot: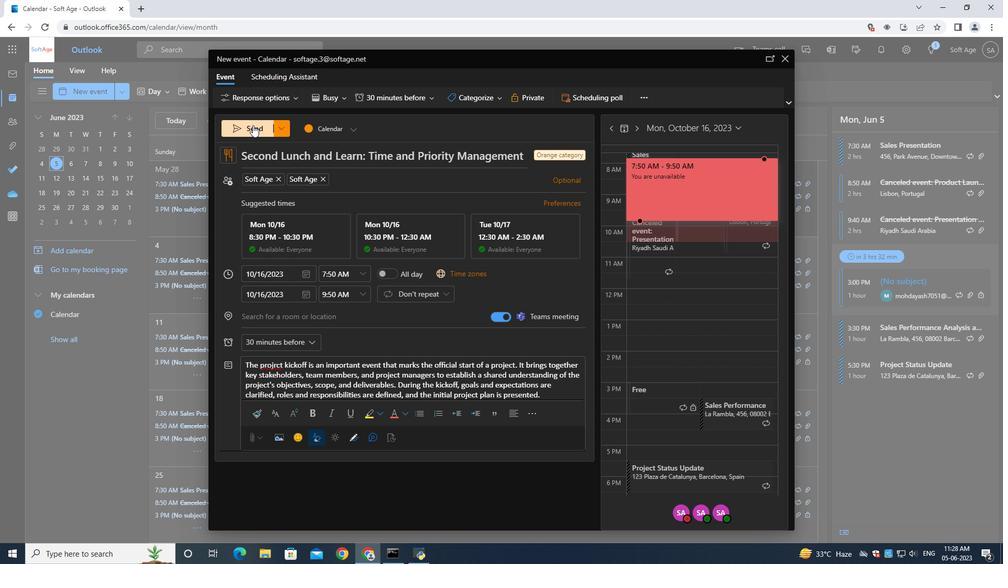 
